 Task: Use the formula "SEQUENCE" in spreadsheet "Project portfolio".
Action: Mouse moved to (130, 104)
Screenshot: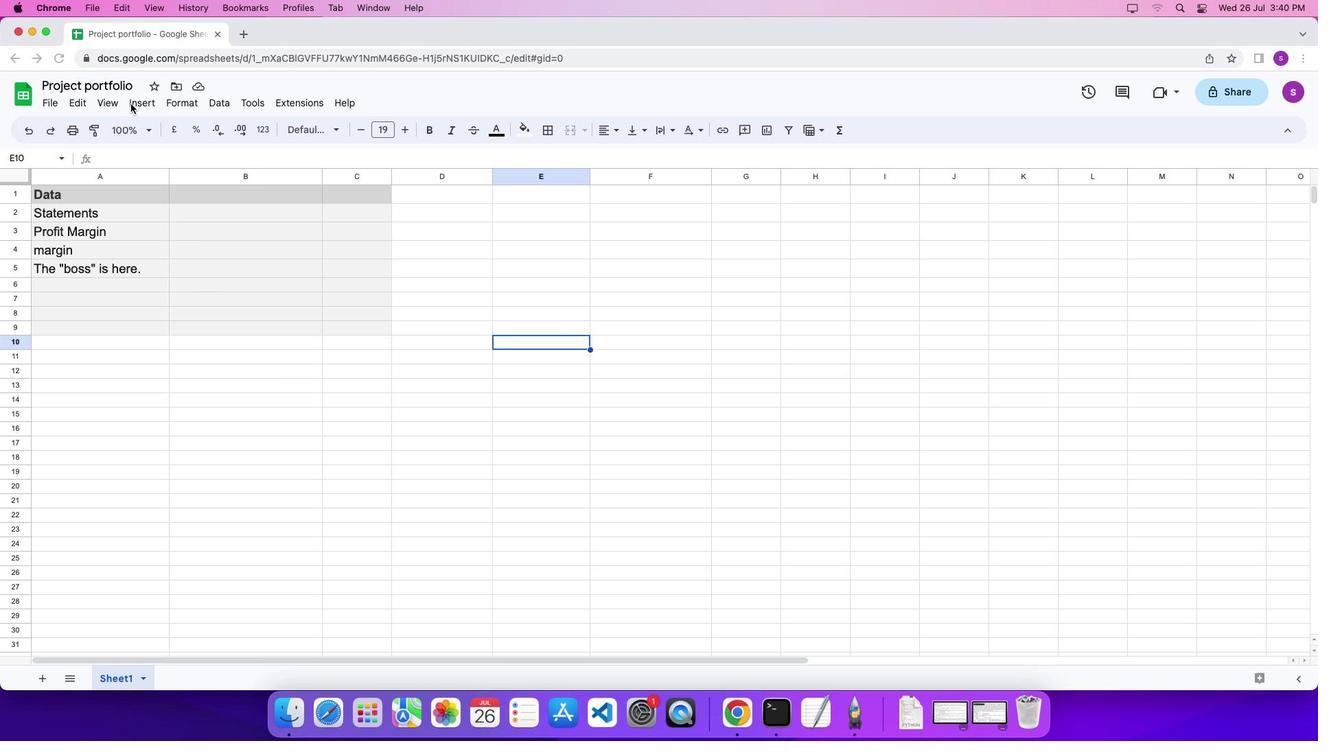 
Action: Mouse pressed left at (130, 104)
Screenshot: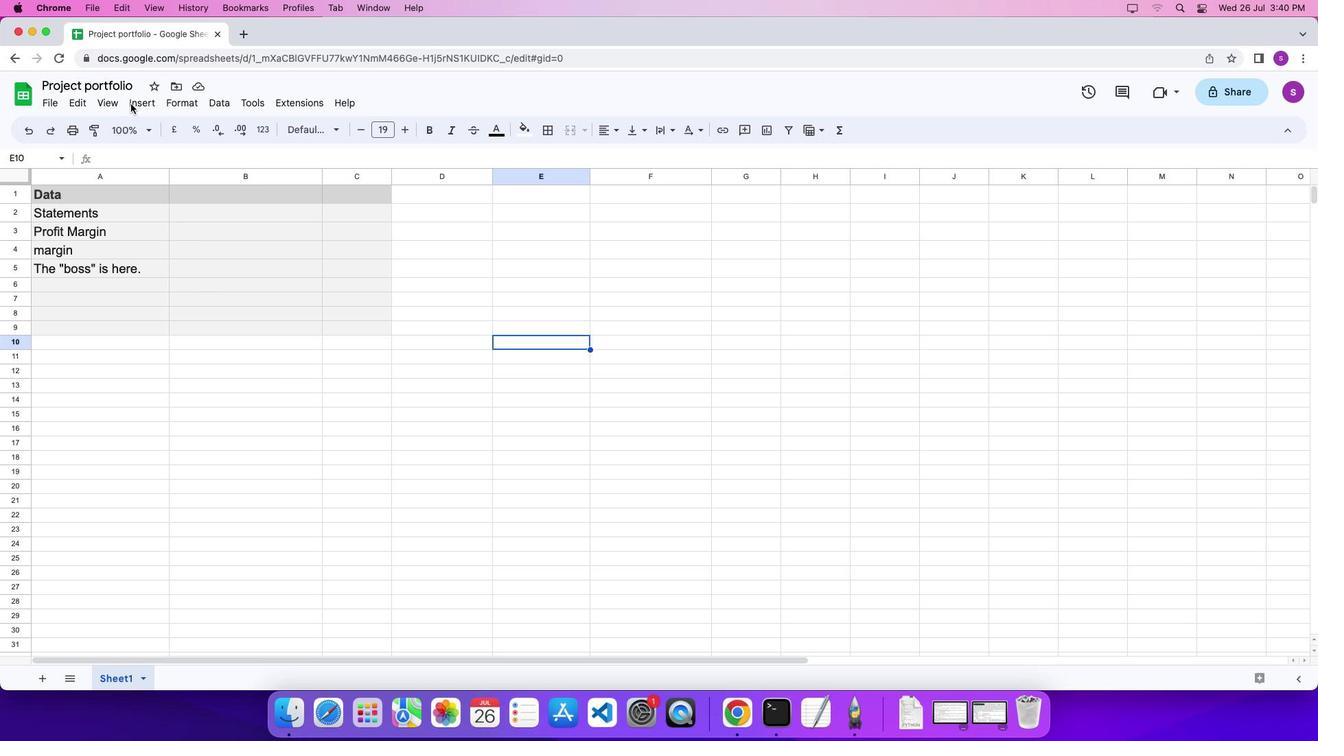 
Action: Mouse moved to (140, 103)
Screenshot: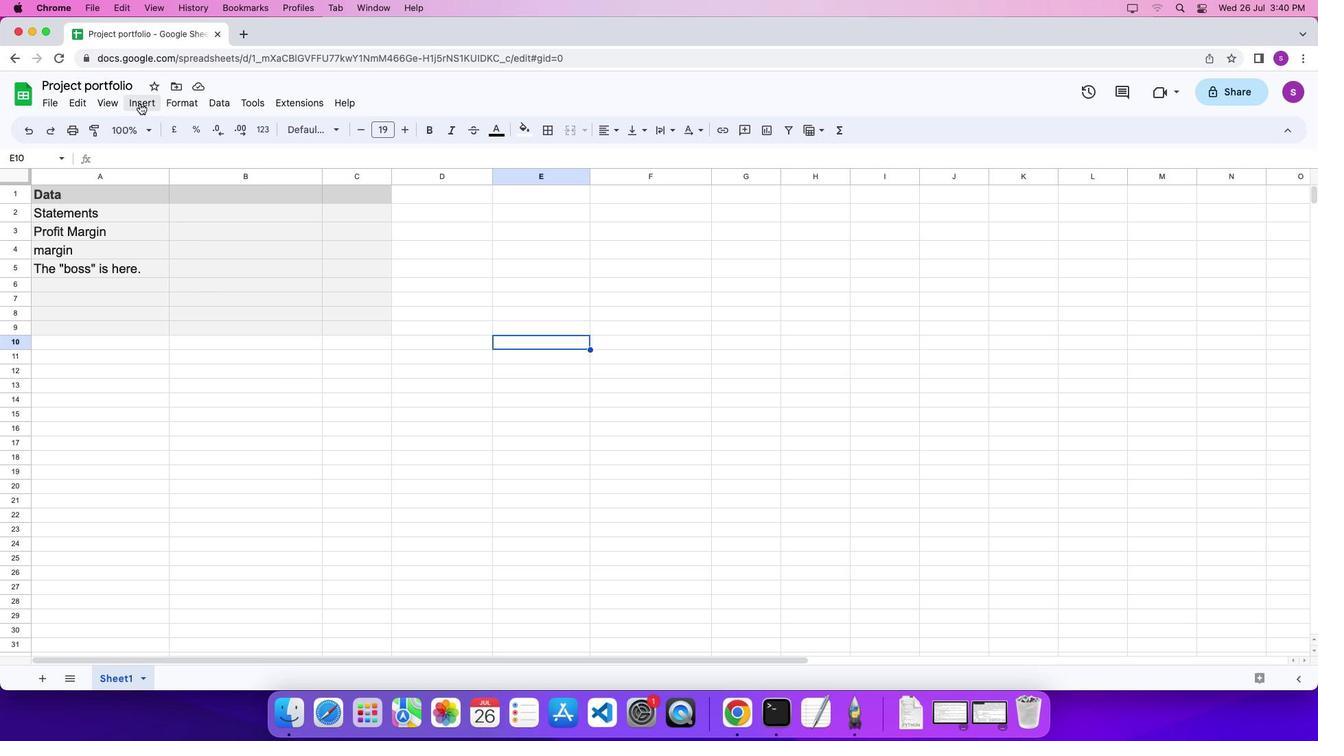 
Action: Mouse pressed left at (140, 103)
Screenshot: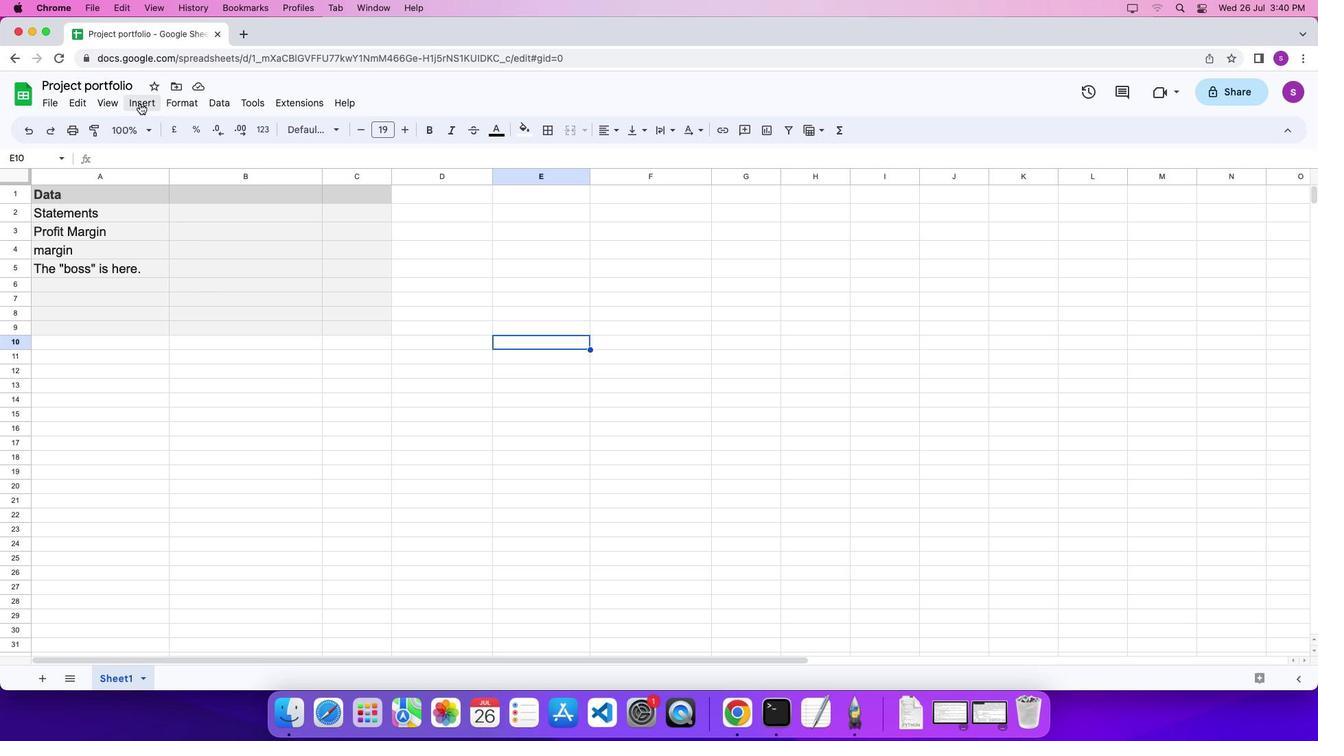
Action: Mouse moved to (615, 638)
Screenshot: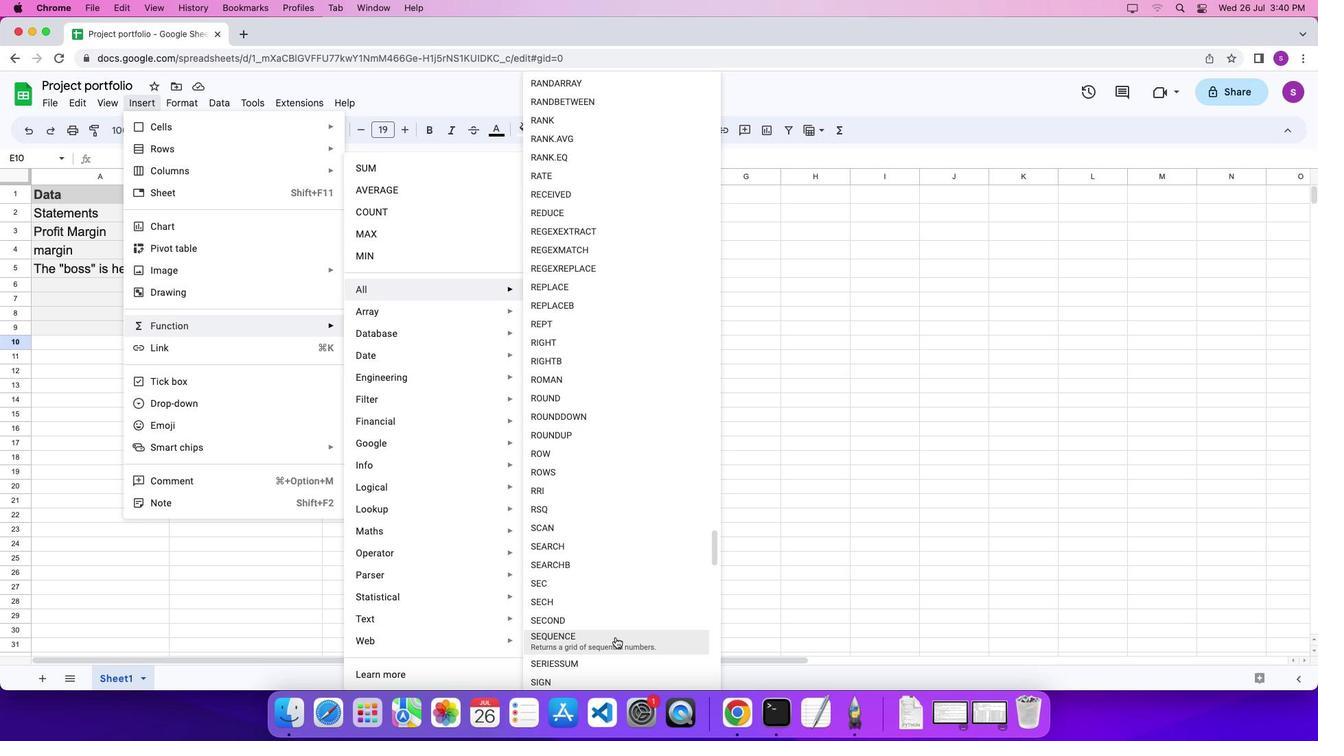 
Action: Mouse pressed left at (615, 638)
Screenshot: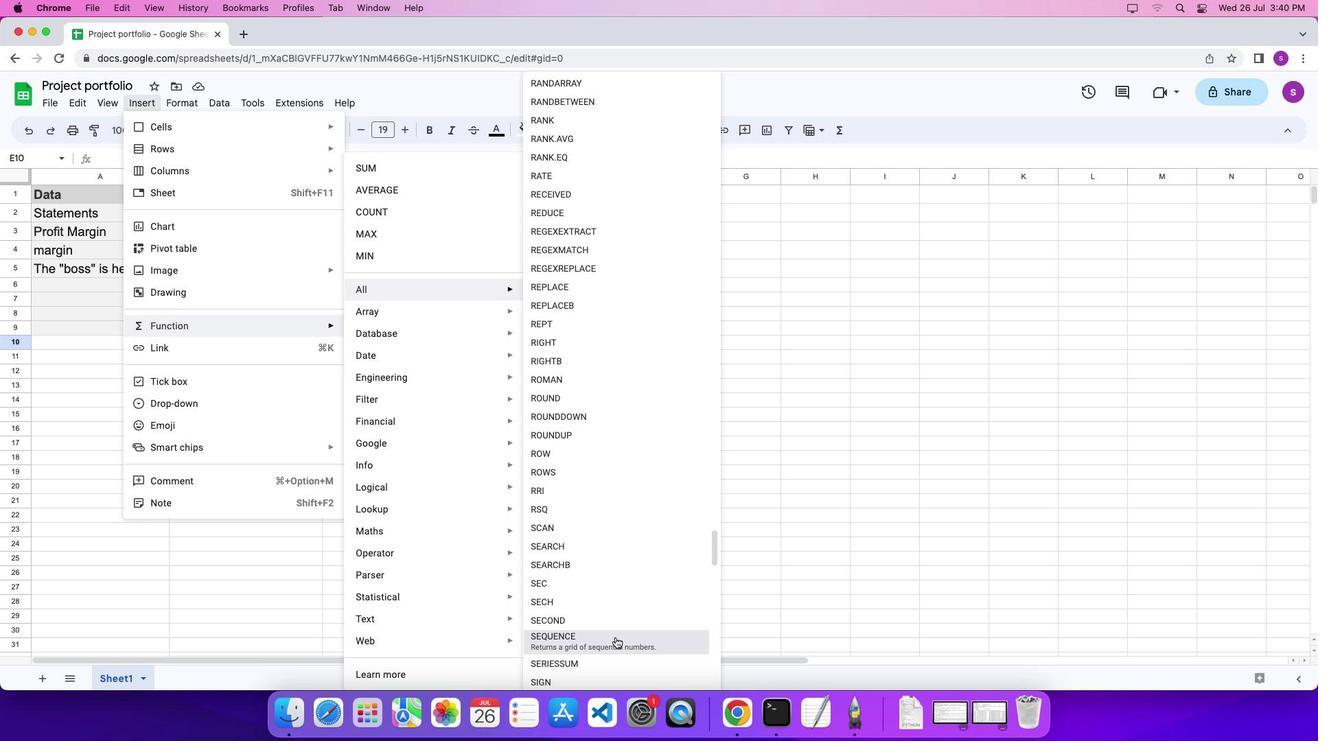 
Action: Mouse moved to (539, 528)
Screenshot: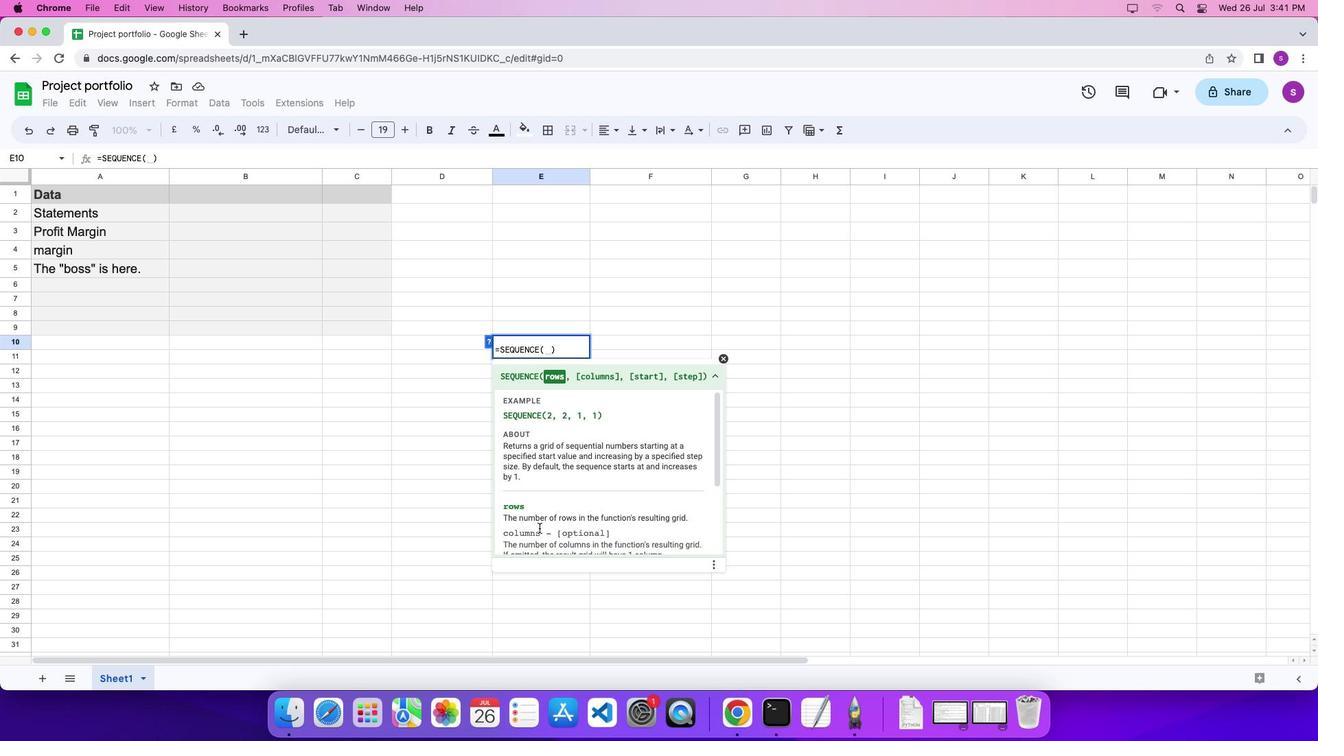 
Action: Key pressed '2'',''2'',''1'',''1''\x03'
Screenshot: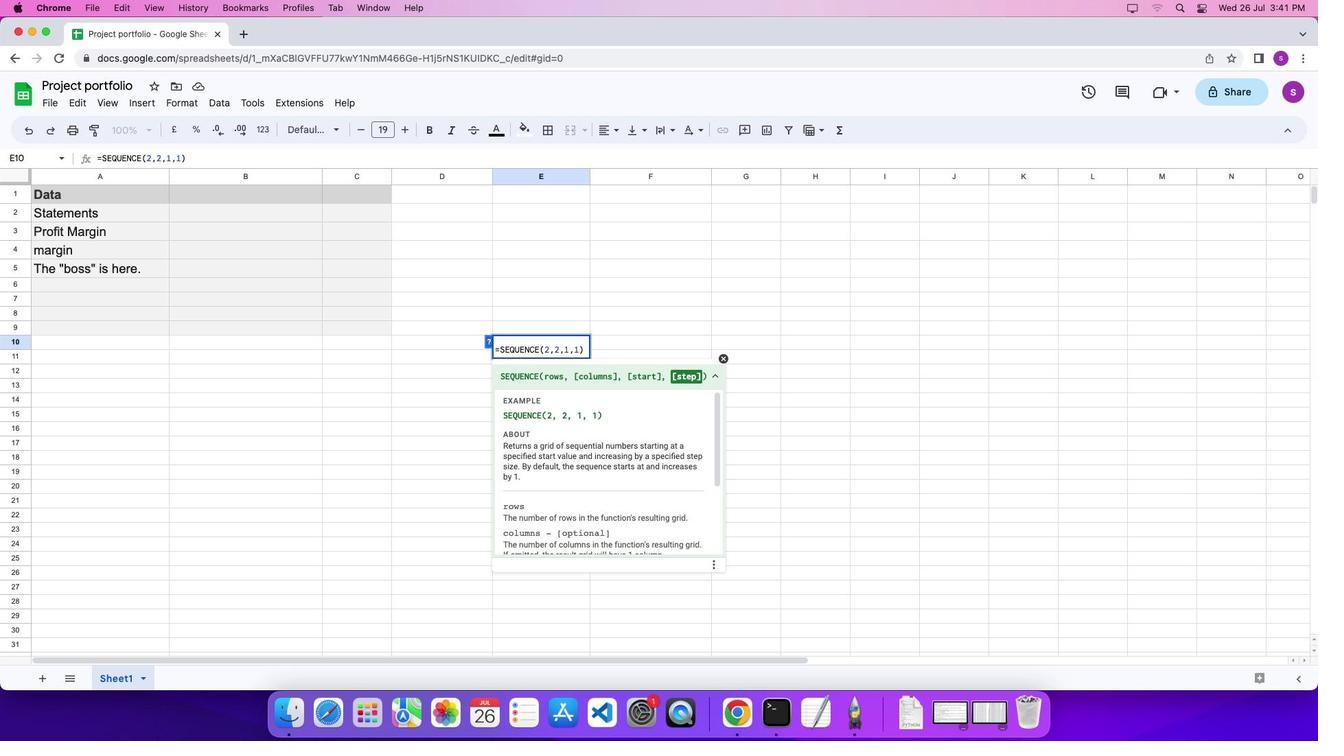 
